 Task: Create a sub task Release to Production / Go Live for the task  Upgrade and migrate company business intelligence to a cloud-based solution in the project AztecTech , assign it to team member softage.4@softage.net and update the status of the sub task to  On Track  , set the priority of the sub task to Low
Action: Mouse moved to (826, 406)
Screenshot: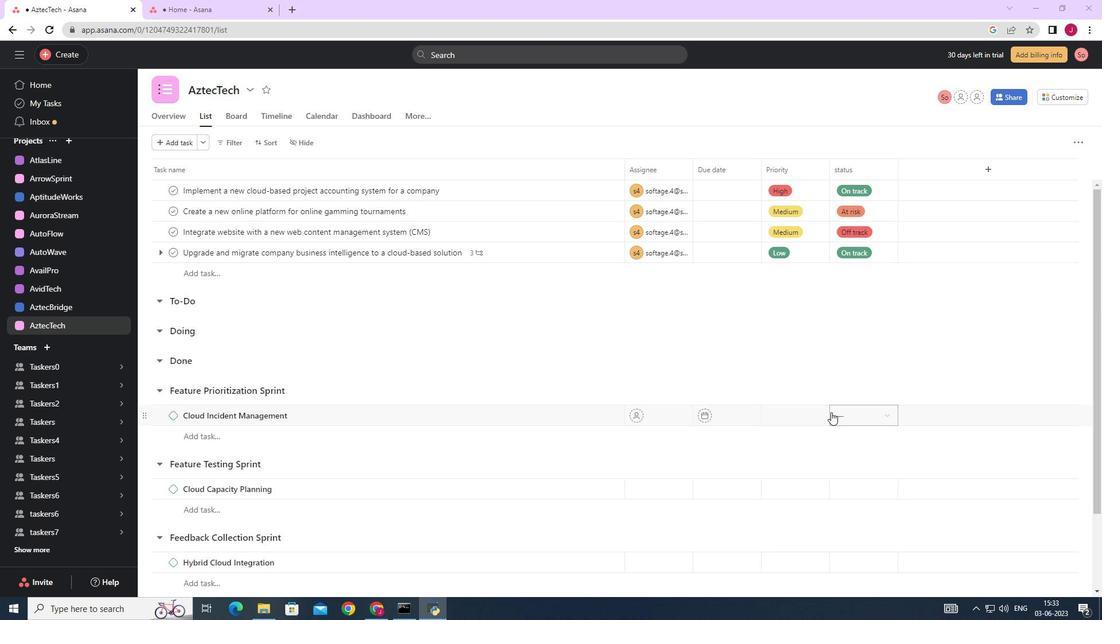 
Action: Mouse scrolled (826, 407) with delta (0, 0)
Screenshot: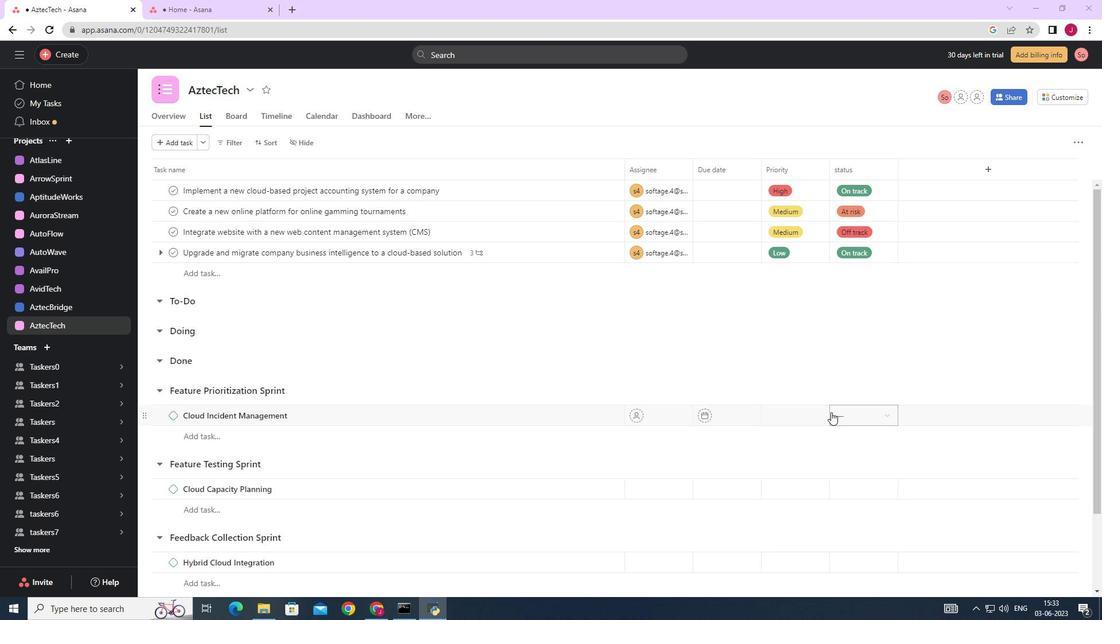 
Action: Mouse scrolled (826, 407) with delta (0, 0)
Screenshot: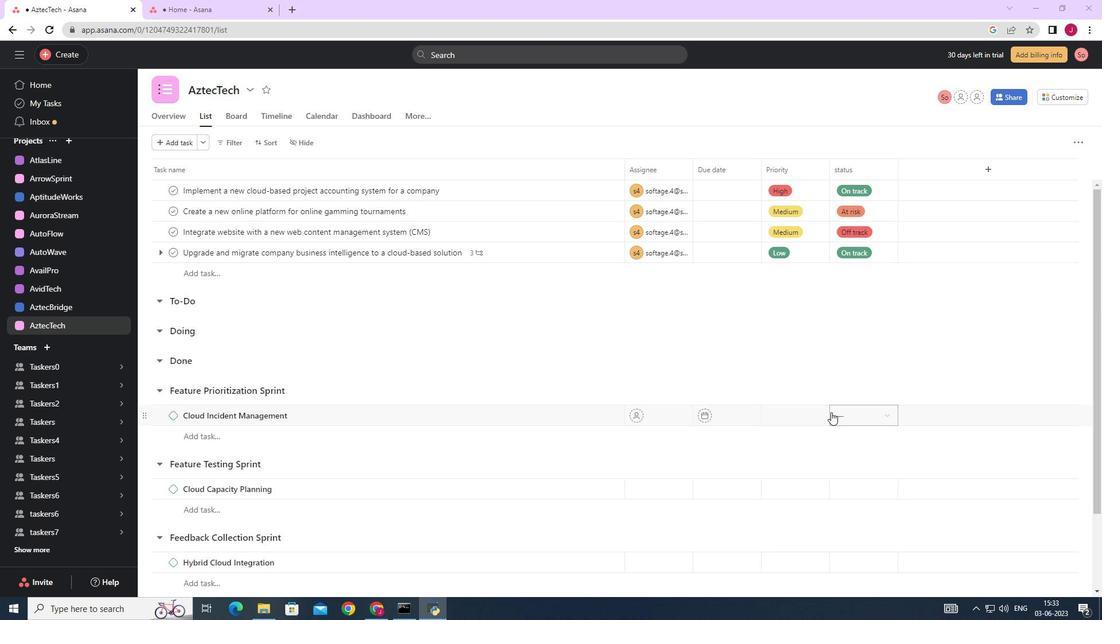 
Action: Mouse moved to (823, 404)
Screenshot: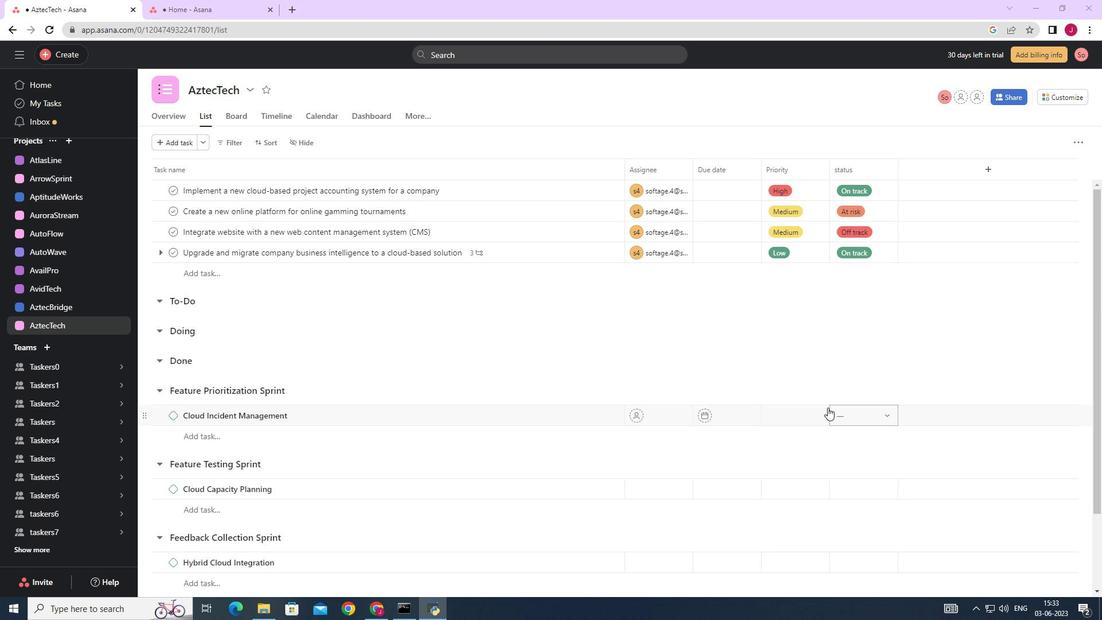 
Action: Mouse scrolled (823, 404) with delta (0, 0)
Screenshot: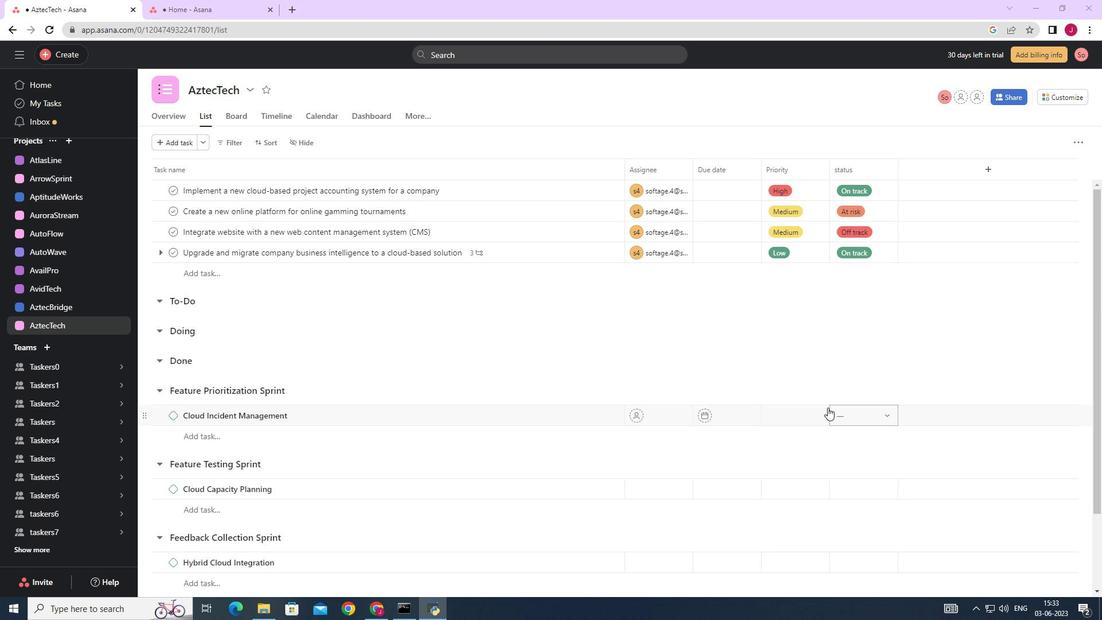 
Action: Mouse moved to (544, 249)
Screenshot: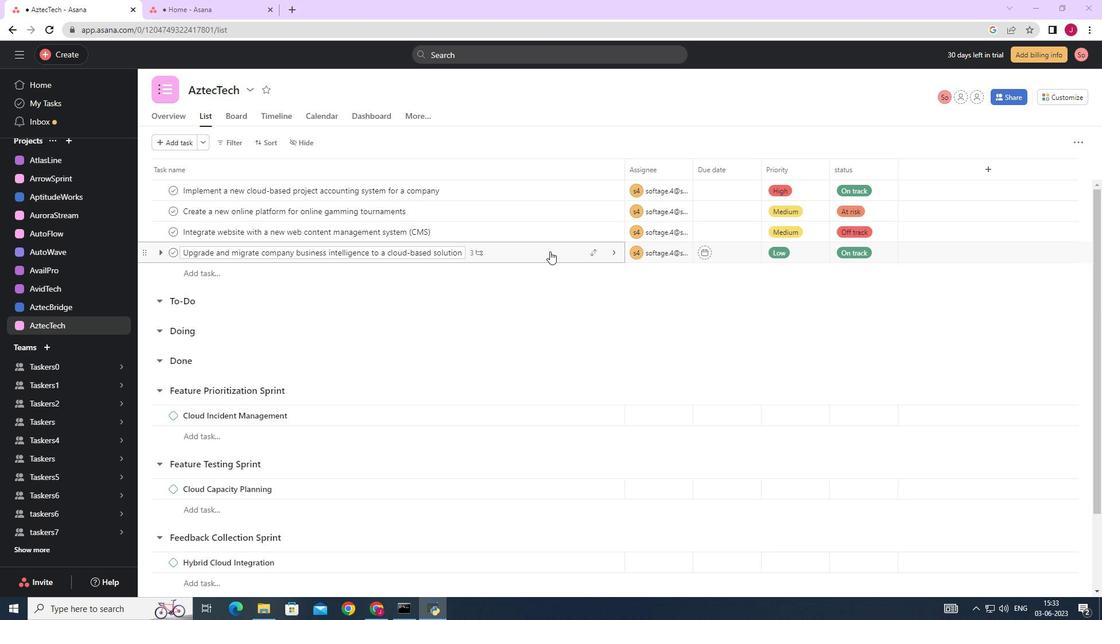 
Action: Mouse pressed left at (544, 249)
Screenshot: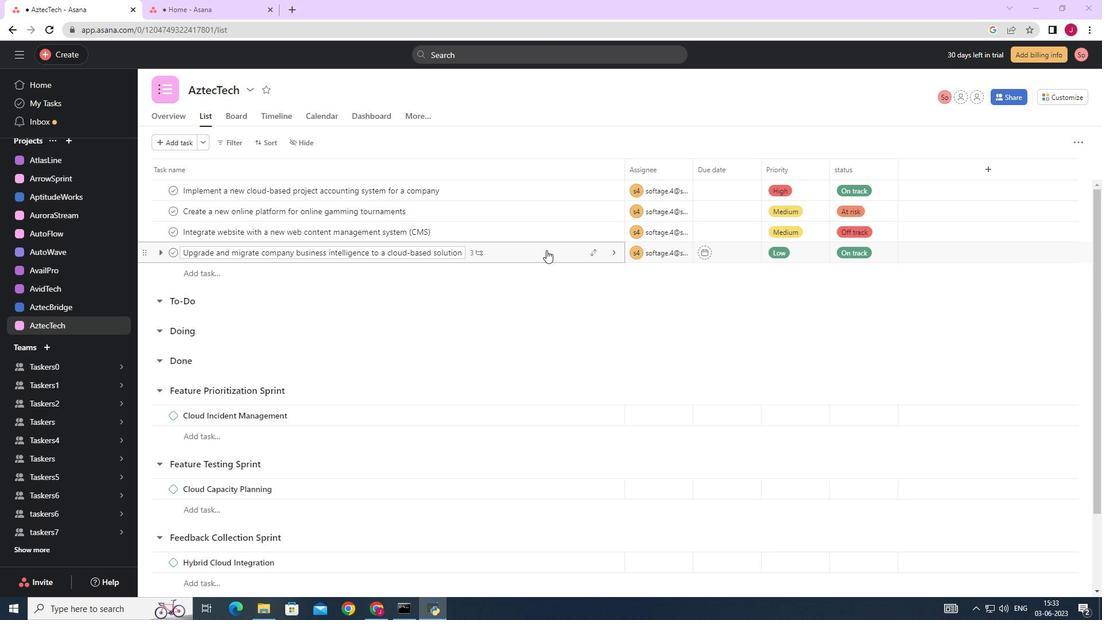 
Action: Mouse moved to (799, 386)
Screenshot: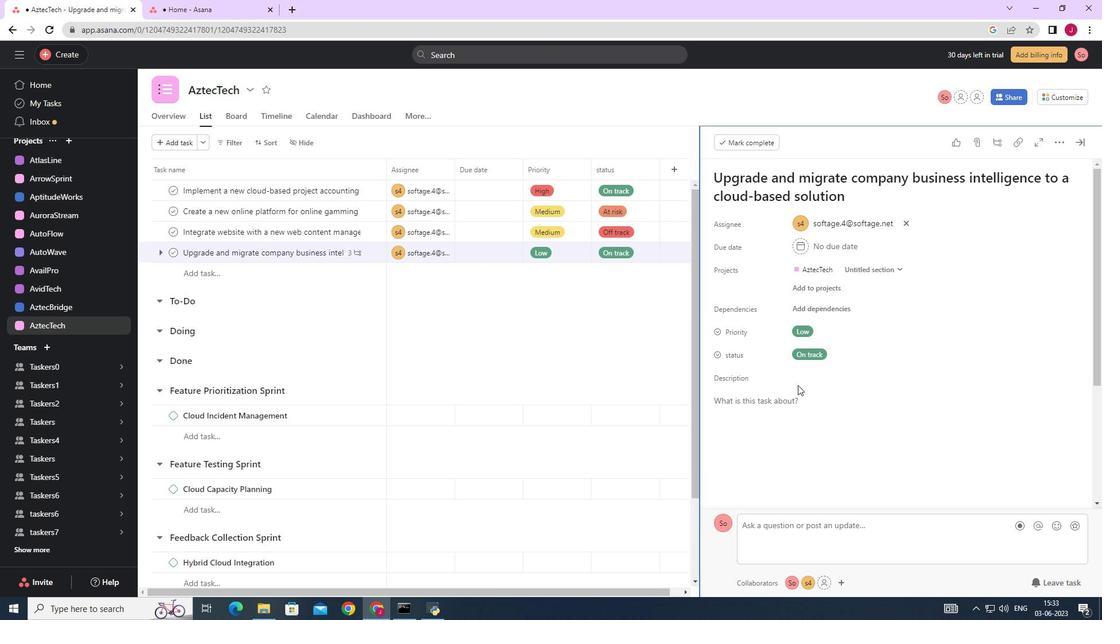
Action: Mouse scrolled (799, 386) with delta (0, 0)
Screenshot: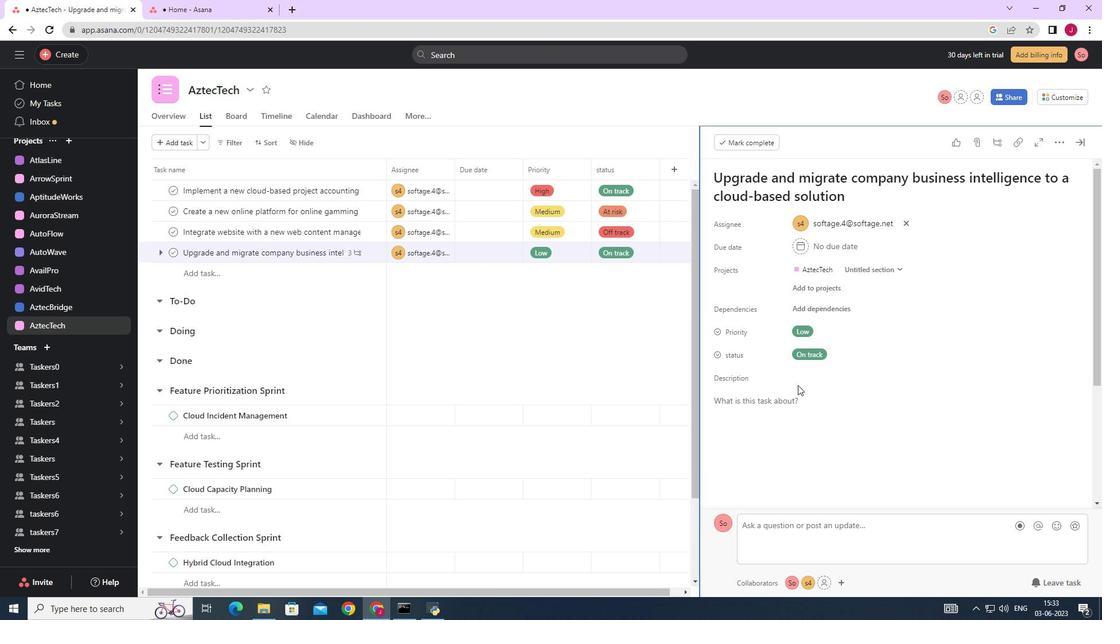 
Action: Mouse scrolled (799, 386) with delta (0, 0)
Screenshot: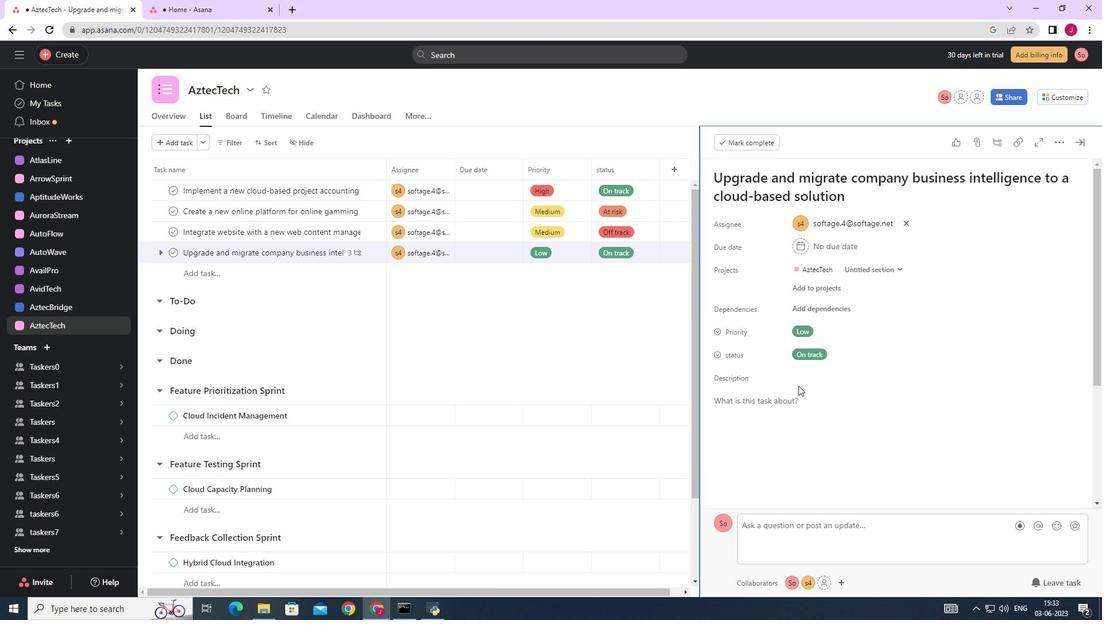 
Action: Mouse scrolled (799, 386) with delta (0, 0)
Screenshot: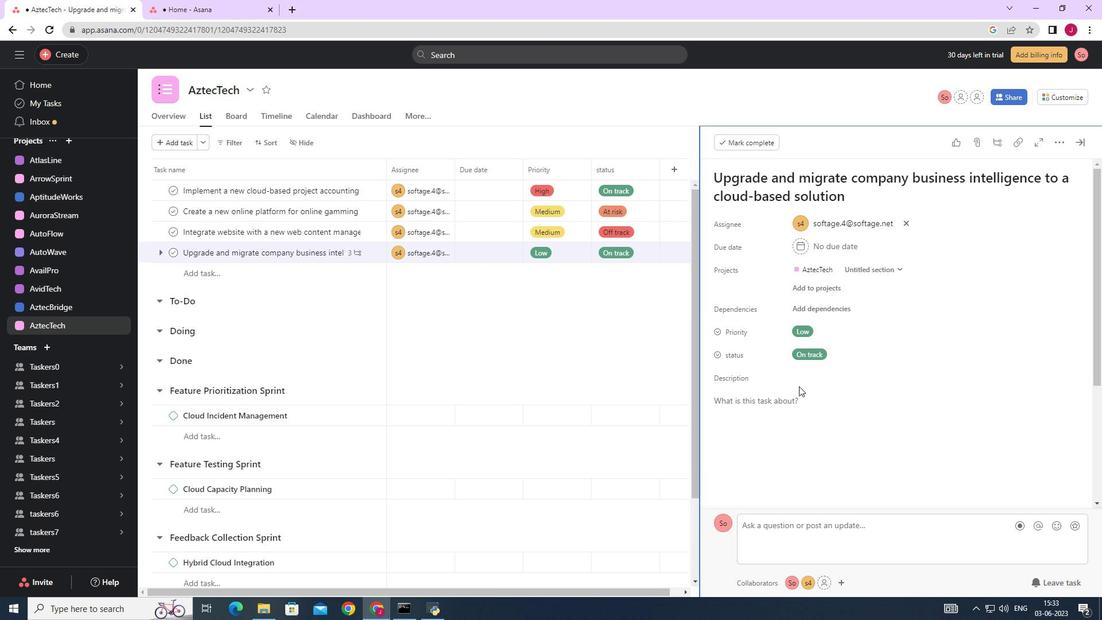 
Action: Mouse moved to (799, 387)
Screenshot: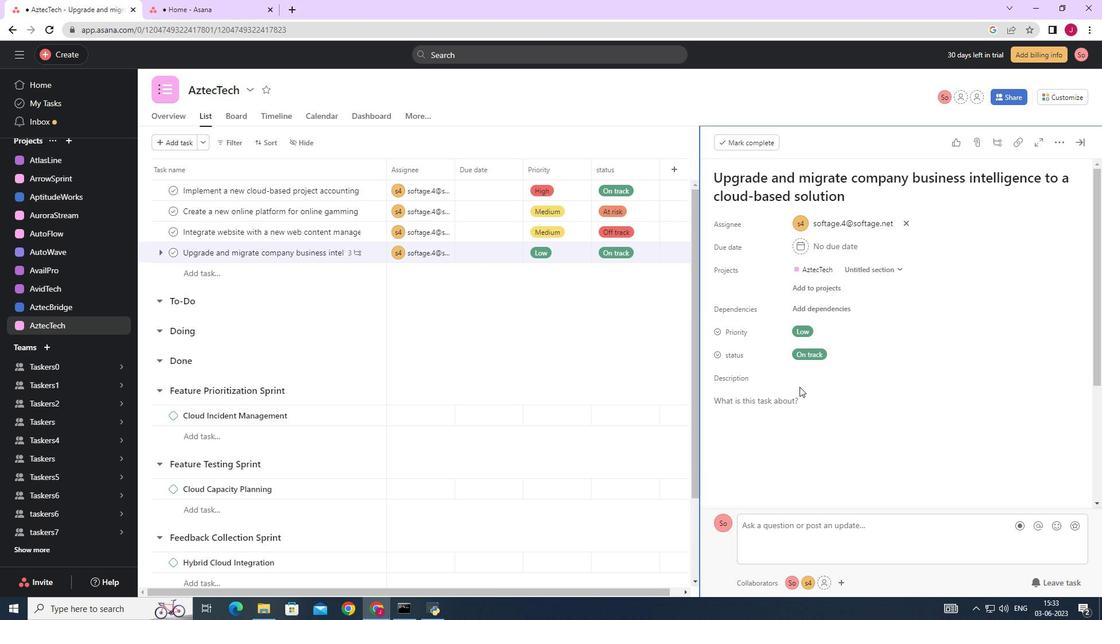 
Action: Mouse scrolled (799, 386) with delta (0, 0)
Screenshot: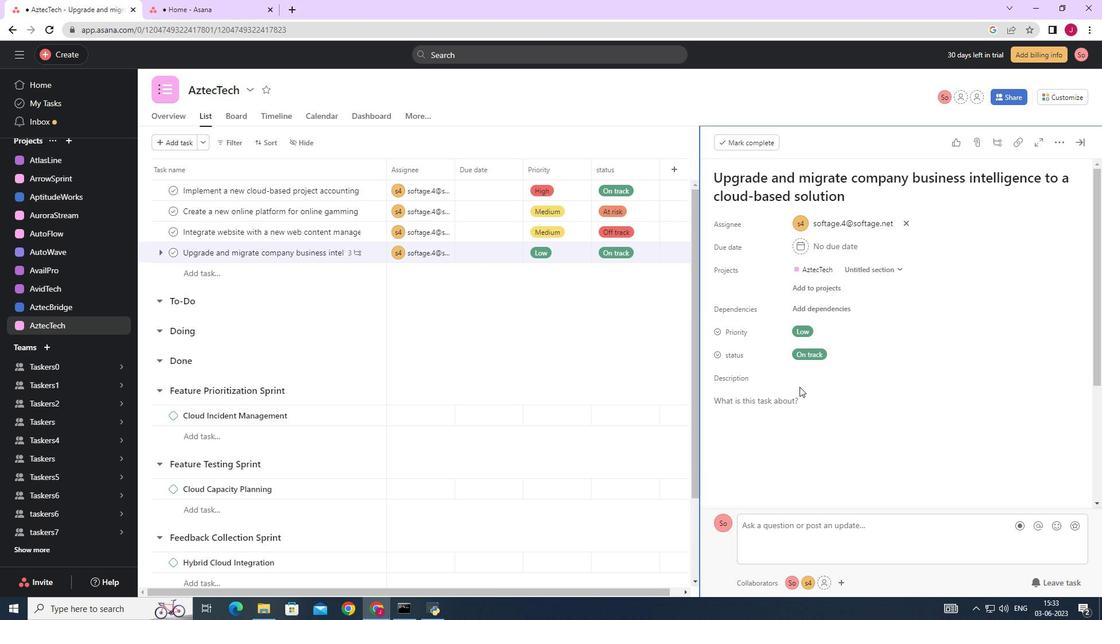 
Action: Mouse moved to (741, 416)
Screenshot: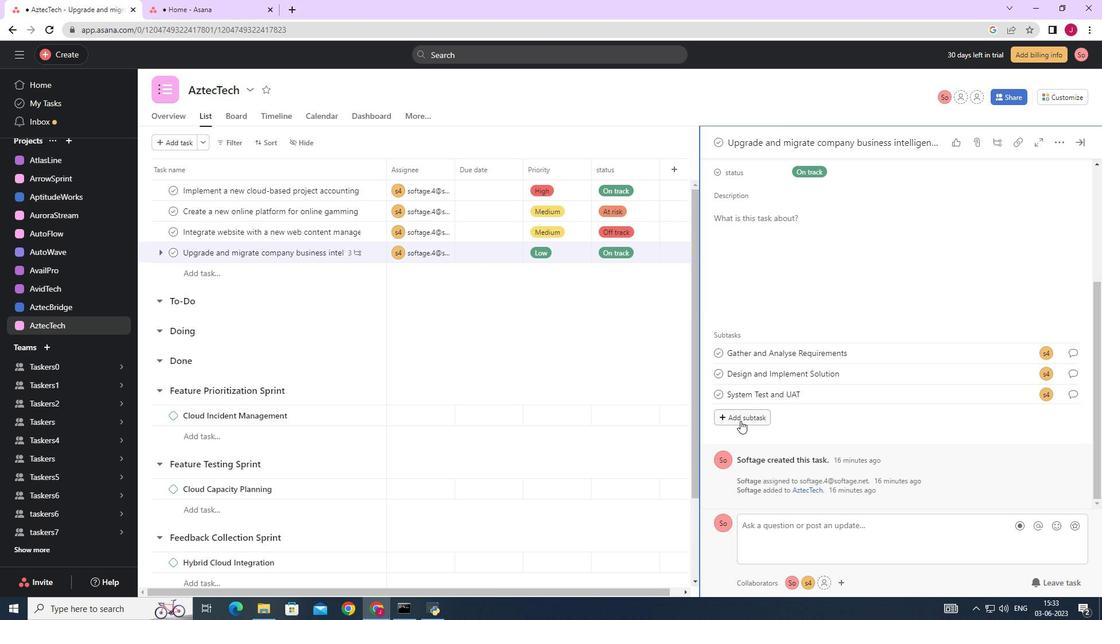 
Action: Mouse pressed left at (741, 416)
Screenshot: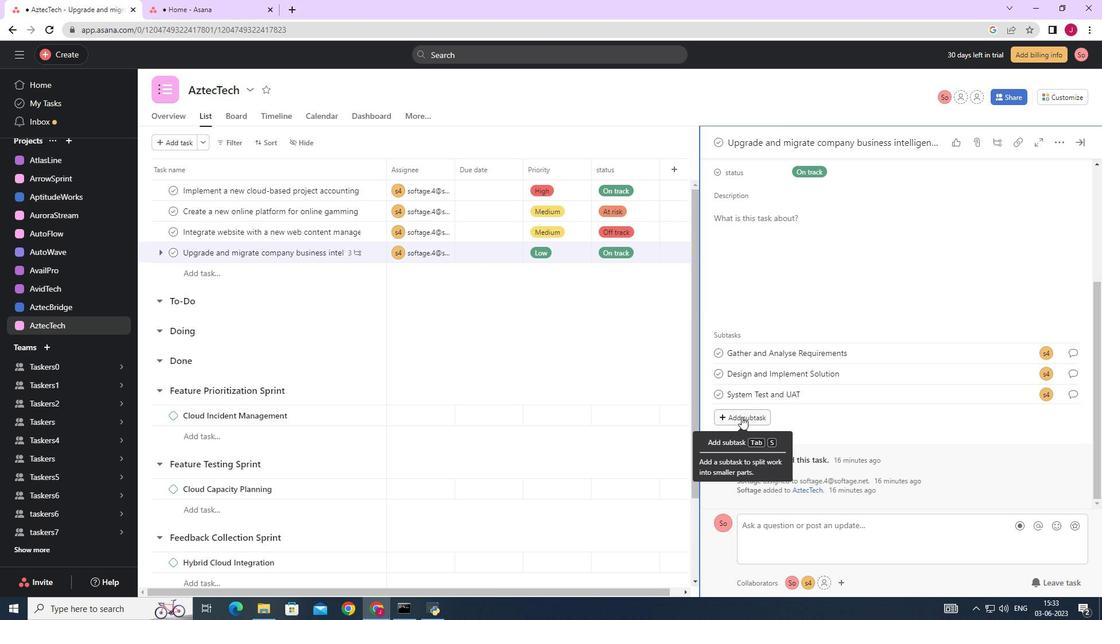 
Action: Mouse moved to (734, 398)
Screenshot: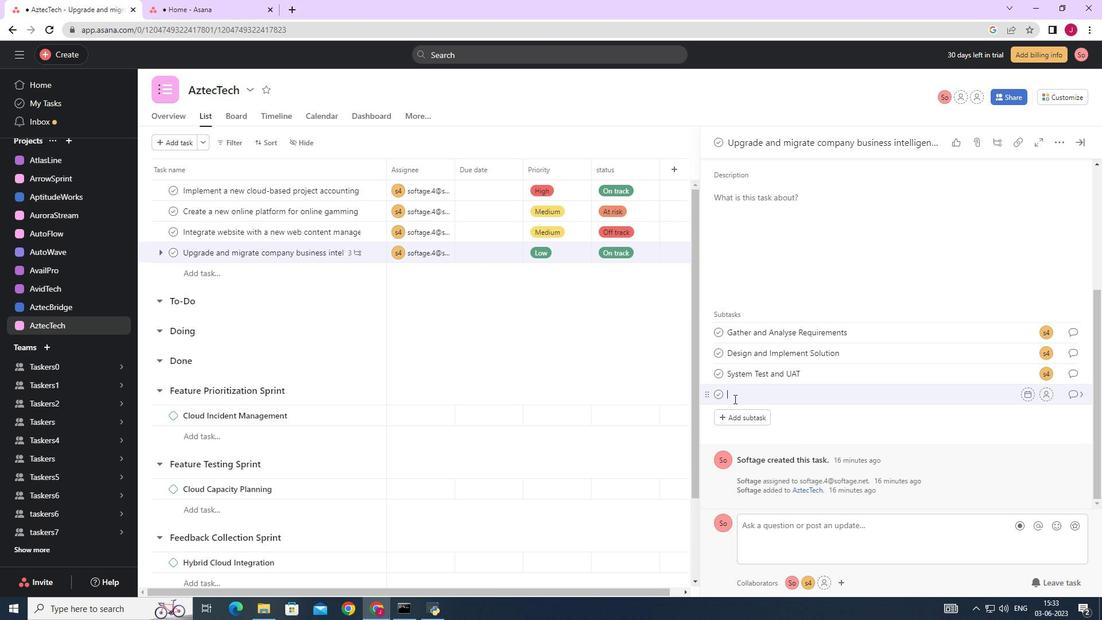 
Action: Key pressed <Key.caps_lock>R<Key.caps_lock>elease<Key.space><Key.backspace><Key.backspace><Key.backspace><Key.backspace><Key.backspace><Key.backspace><Key.backspace><Key.backspace><Key.backspace><Key.backspace><Key.backspace><Key.backspace><Key.backspace>r<Key.caps_lock>ELEASE<Key.space>TO<Key.space>PRODUCTION<Key.space>/<Key.space><Key.caps_lock>g<Key.caps_lock>O<Key.space><Key.caps_lock>l<Key.caps_lock>IVE
Screenshot: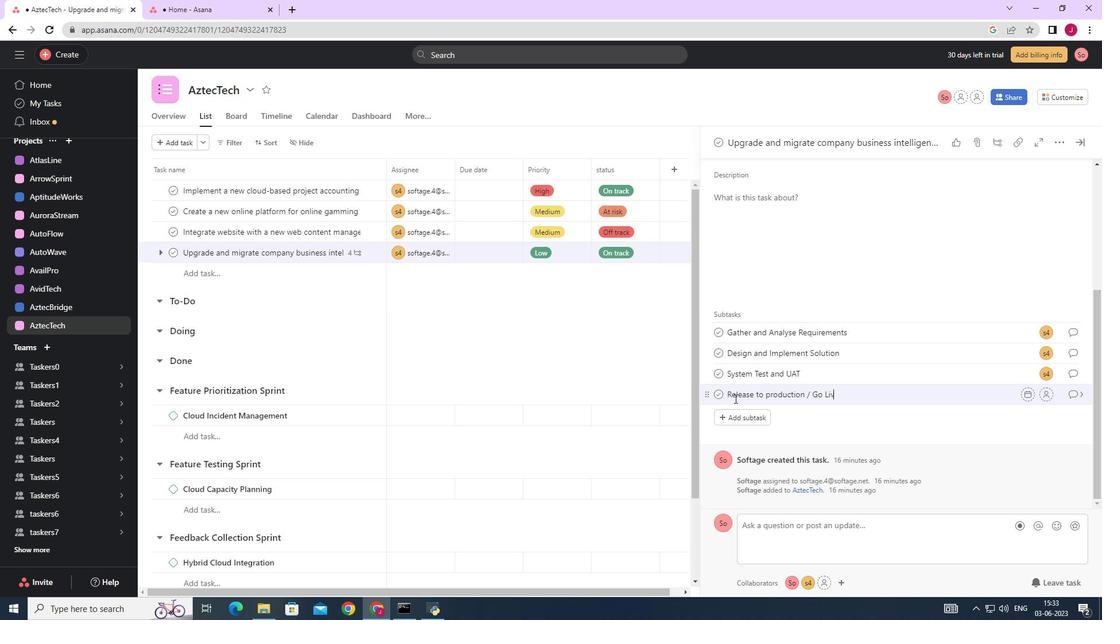 
Action: Mouse moved to (1049, 394)
Screenshot: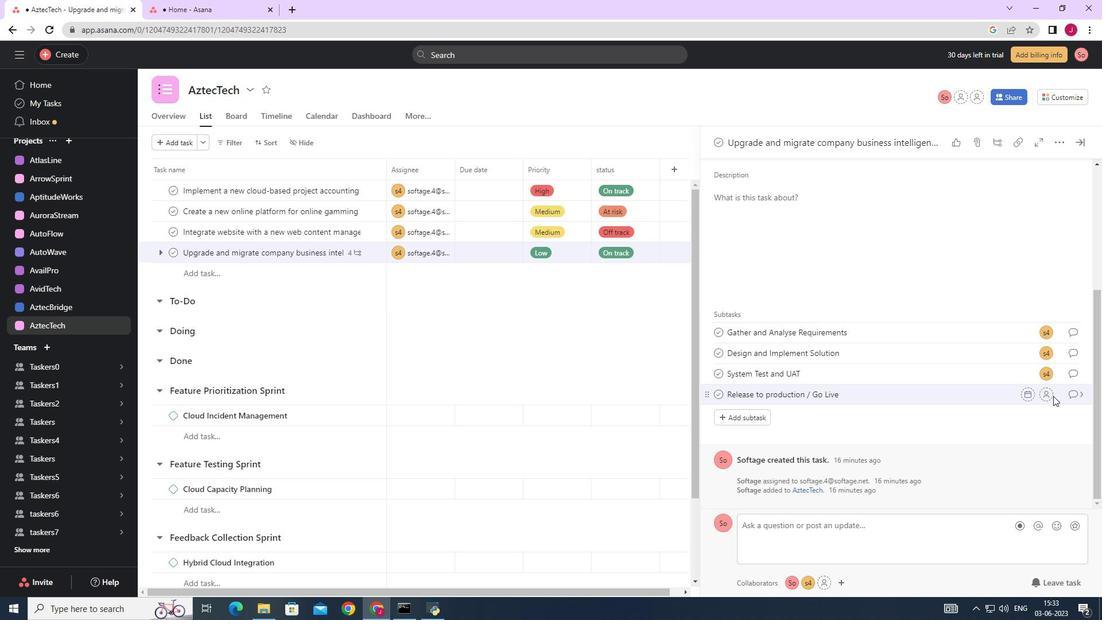 
Action: Mouse pressed left at (1049, 394)
Screenshot: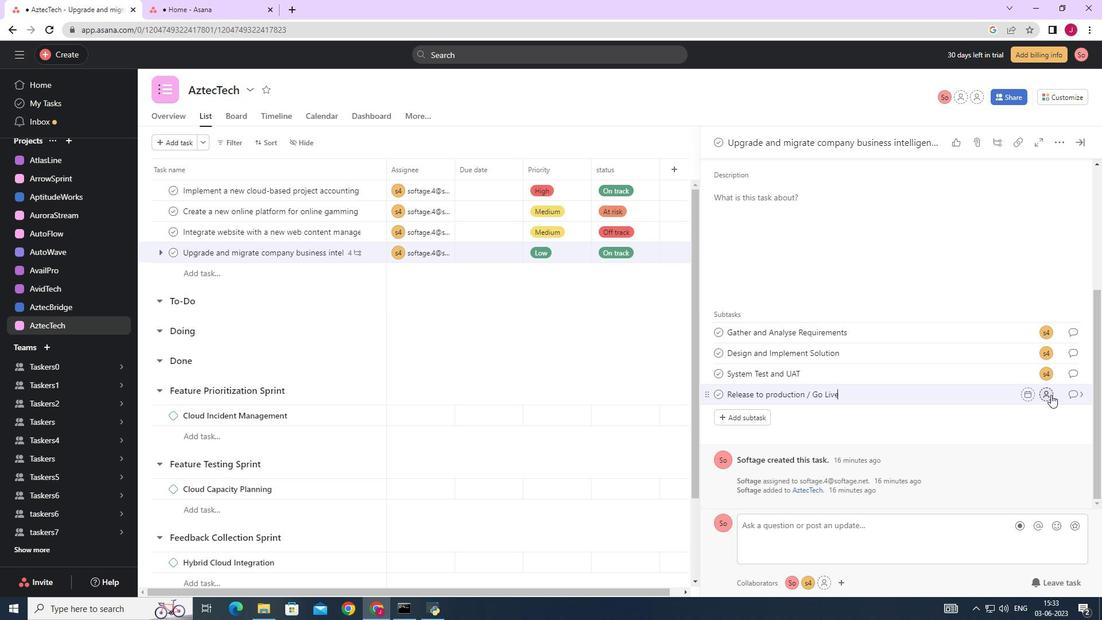 
Action: Mouse moved to (880, 425)
Screenshot: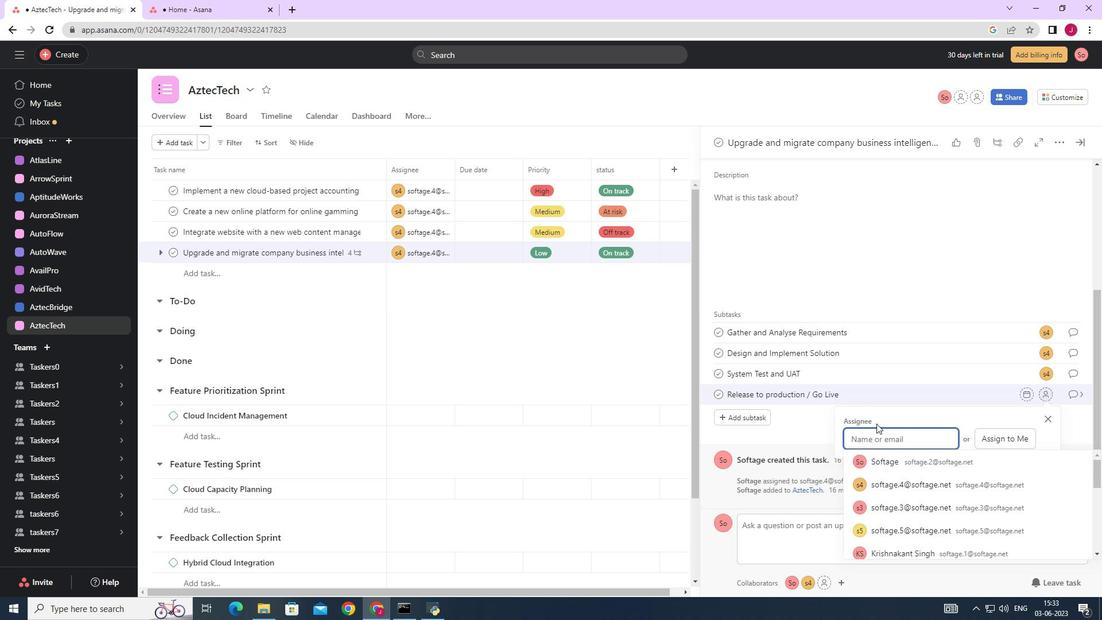 
Action: Key pressed SOFTAGE.4
Screenshot: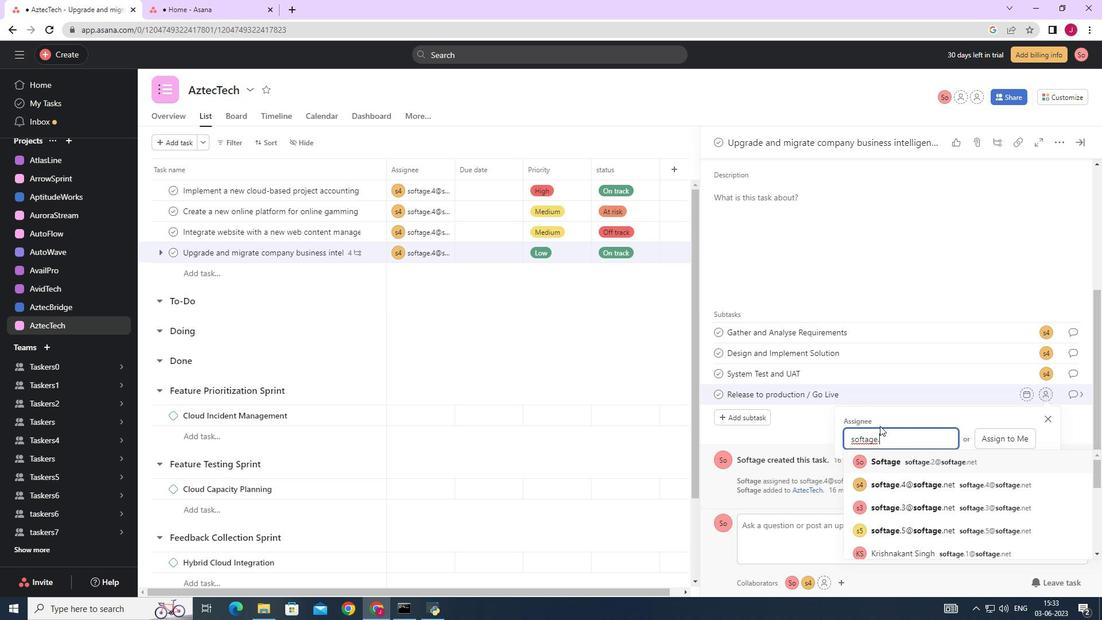 
Action: Mouse moved to (901, 462)
Screenshot: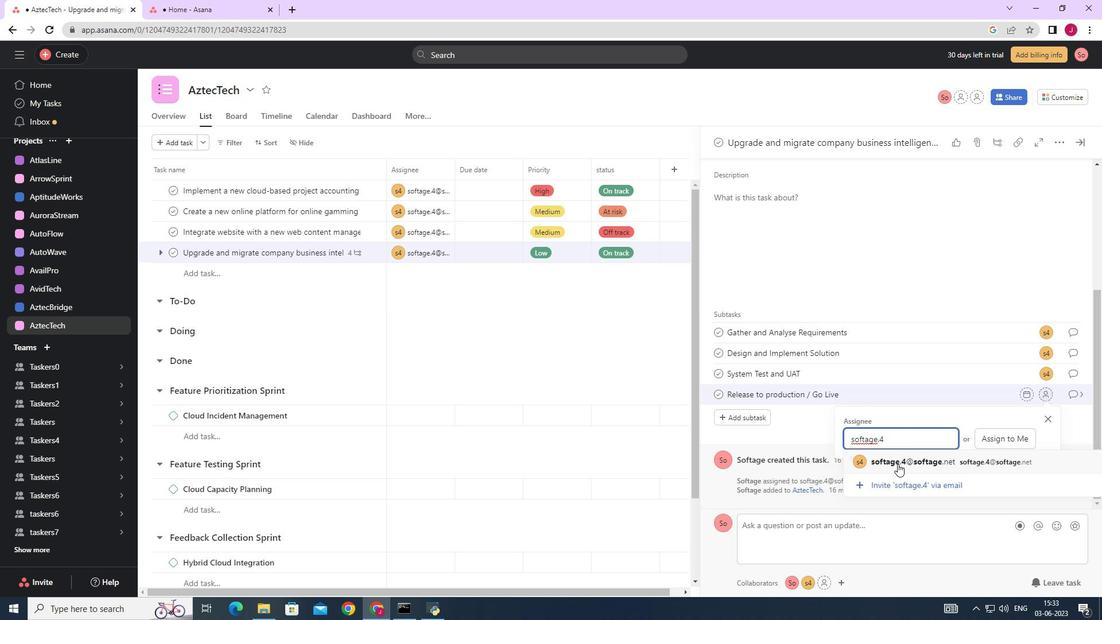 
Action: Mouse pressed left at (901, 462)
Screenshot: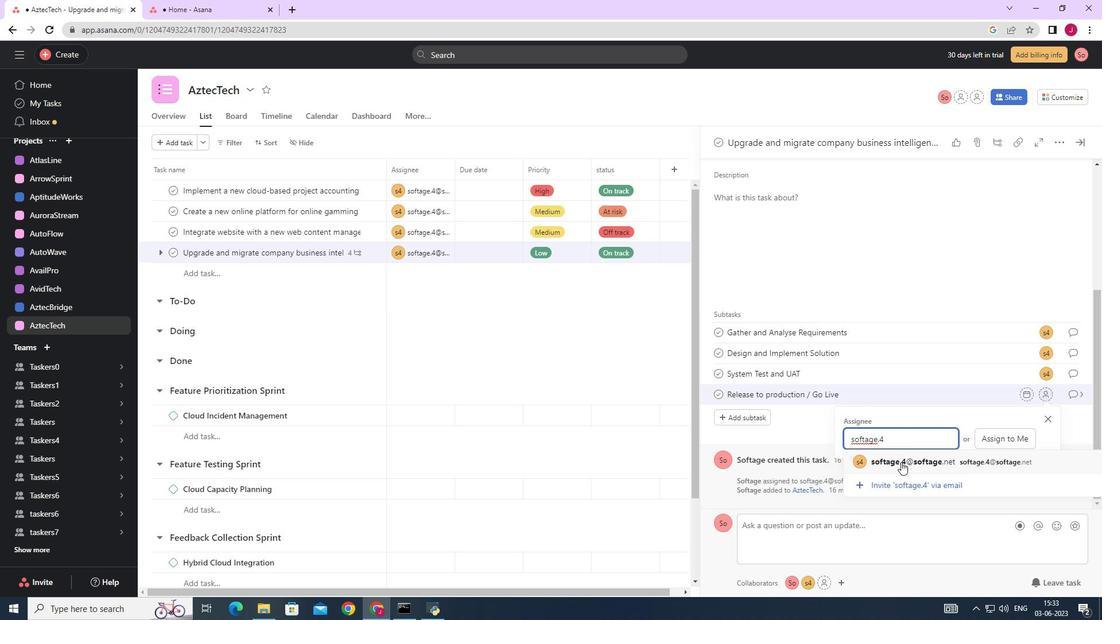 
Action: Mouse moved to (1071, 393)
Screenshot: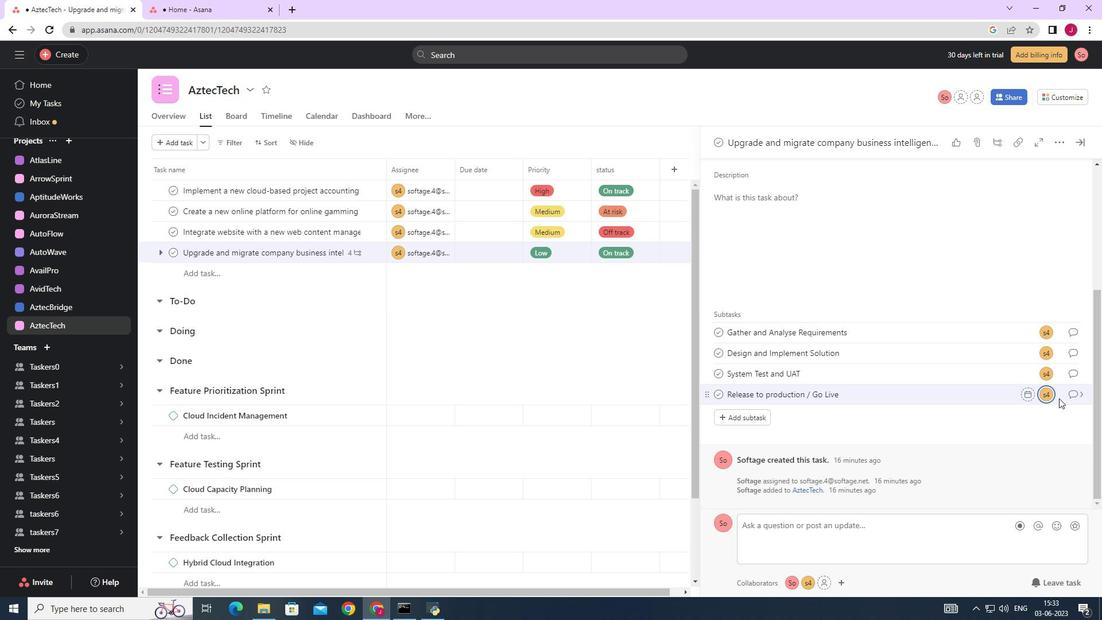 
Action: Mouse pressed left at (1071, 393)
Screenshot: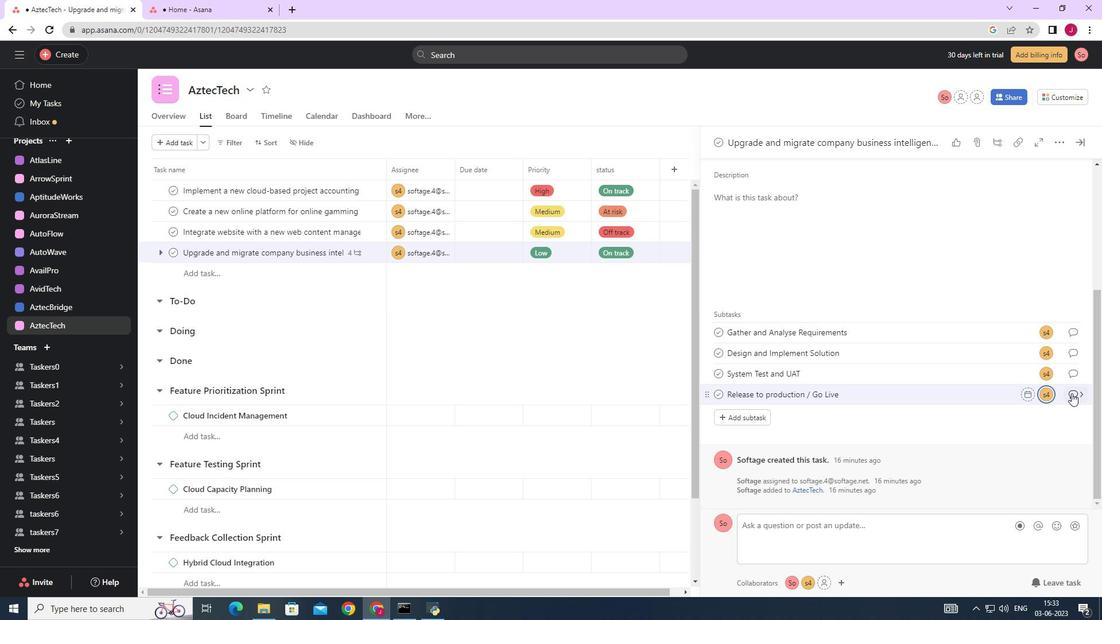 
Action: Mouse moved to (757, 302)
Screenshot: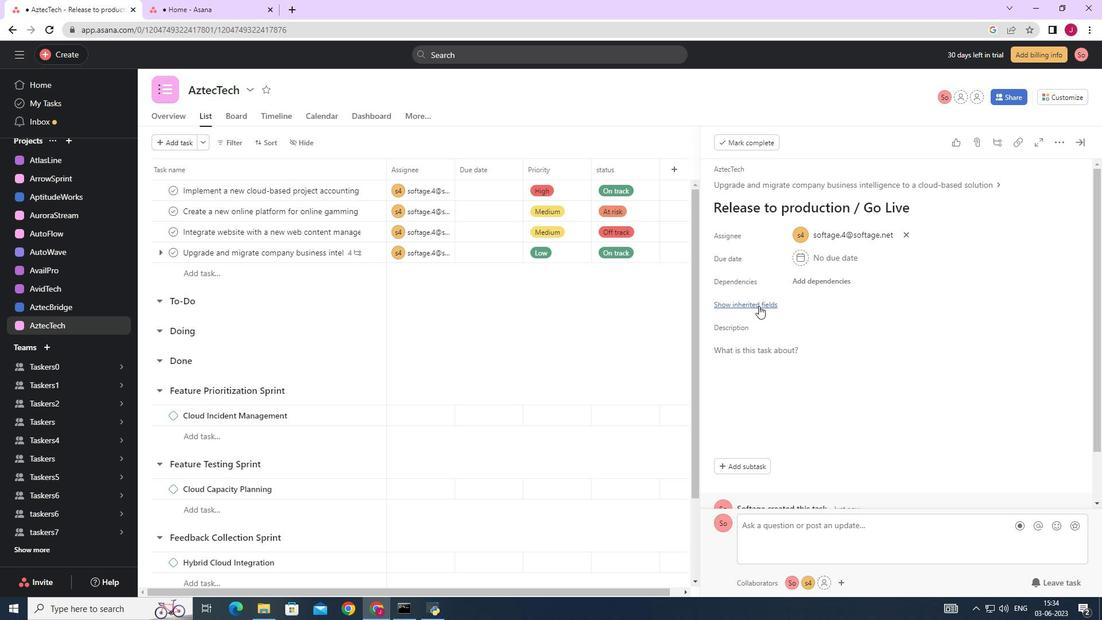 
Action: Mouse pressed left at (757, 302)
Screenshot: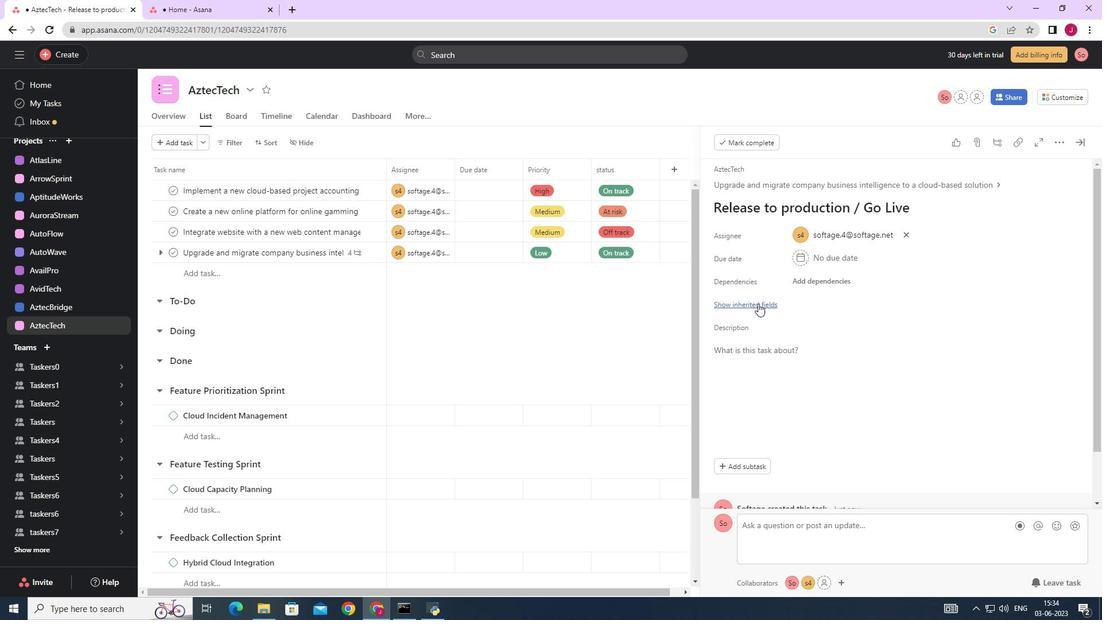 
Action: Mouse moved to (810, 326)
Screenshot: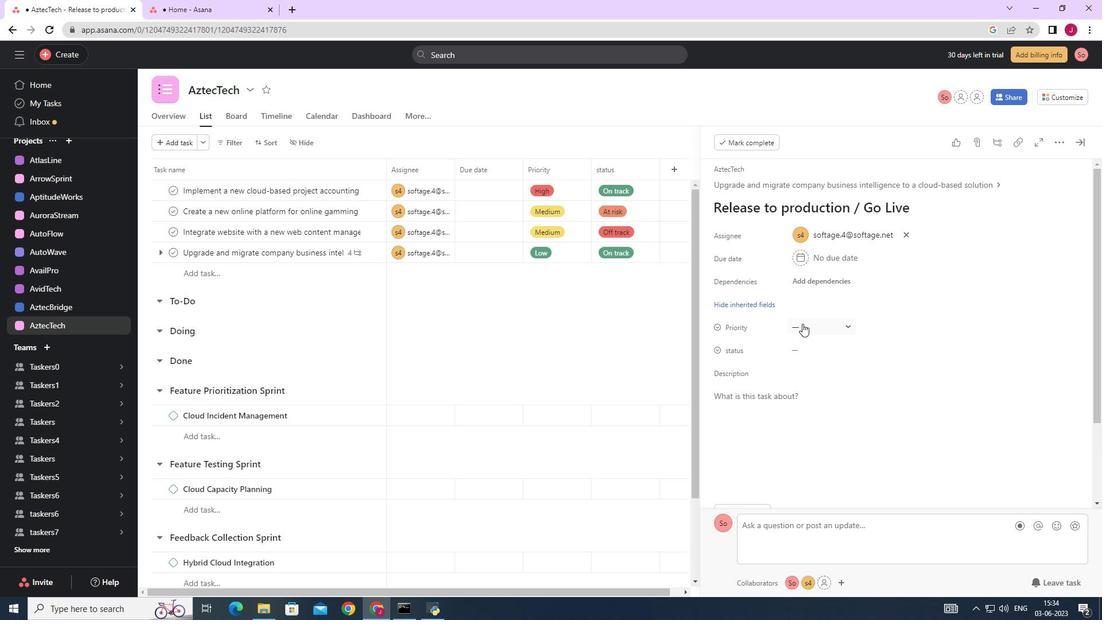 
Action: Mouse pressed left at (810, 326)
Screenshot: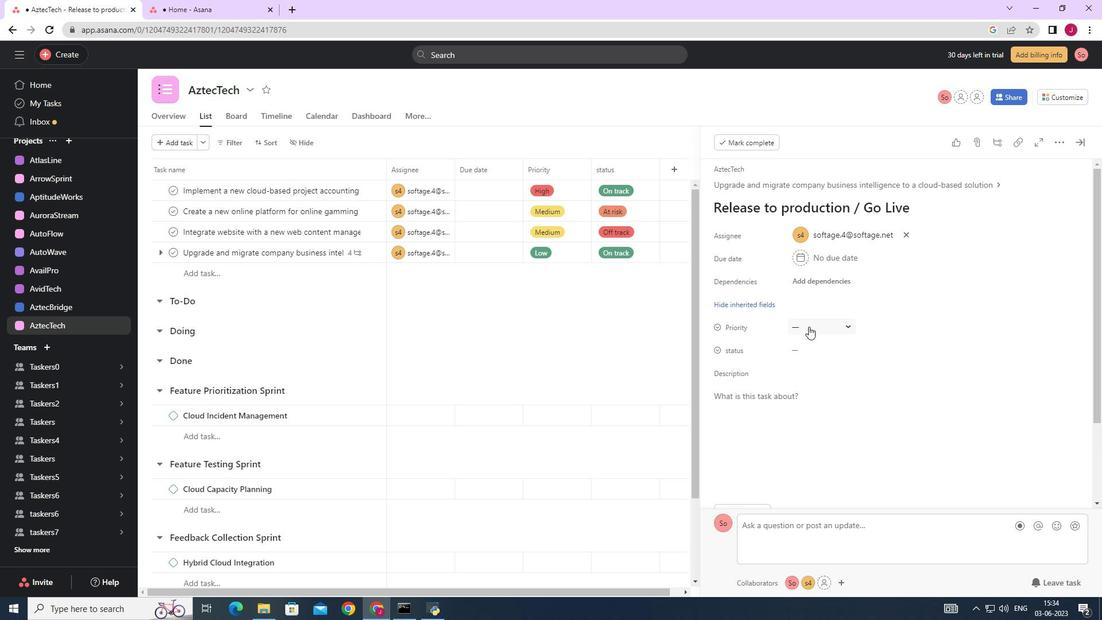 
Action: Mouse moved to (819, 406)
Screenshot: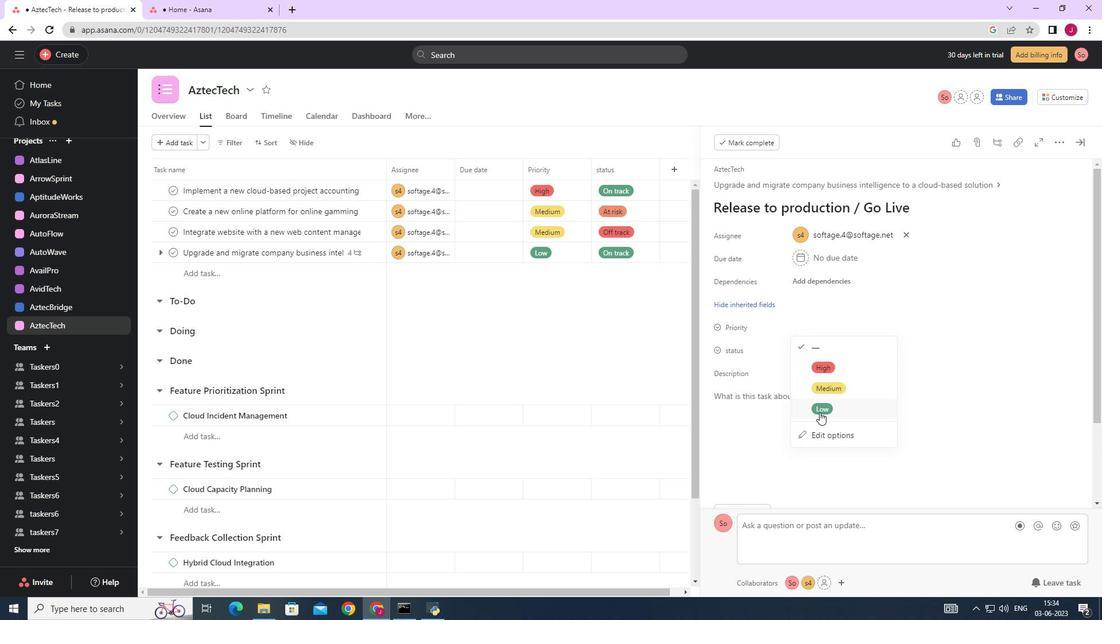 
Action: Mouse pressed left at (819, 406)
Screenshot: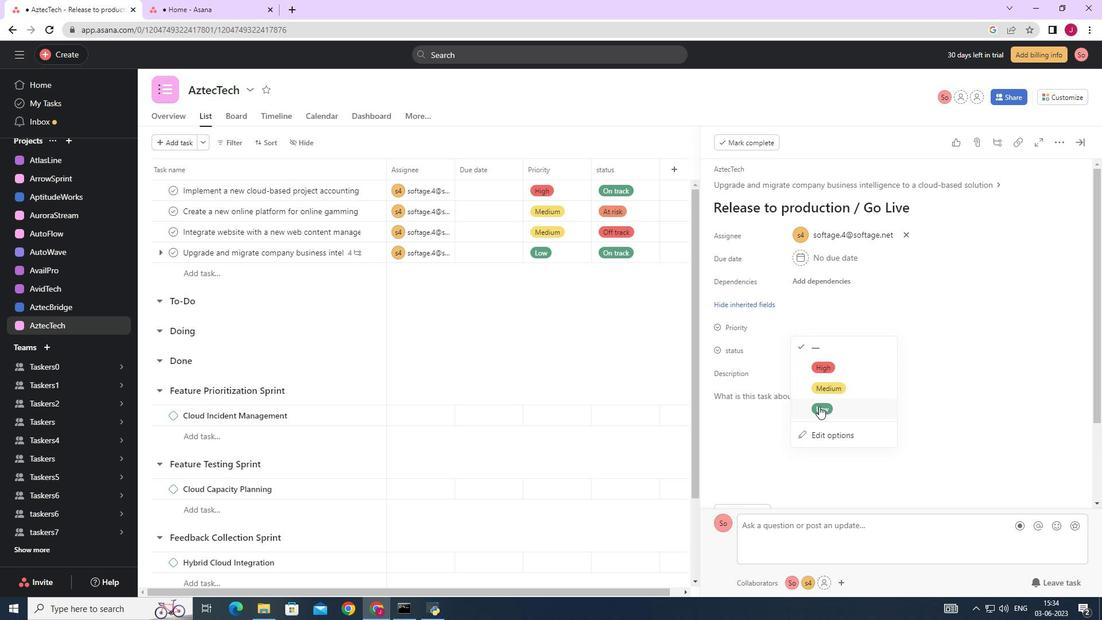 
Action: Mouse moved to (815, 348)
Screenshot: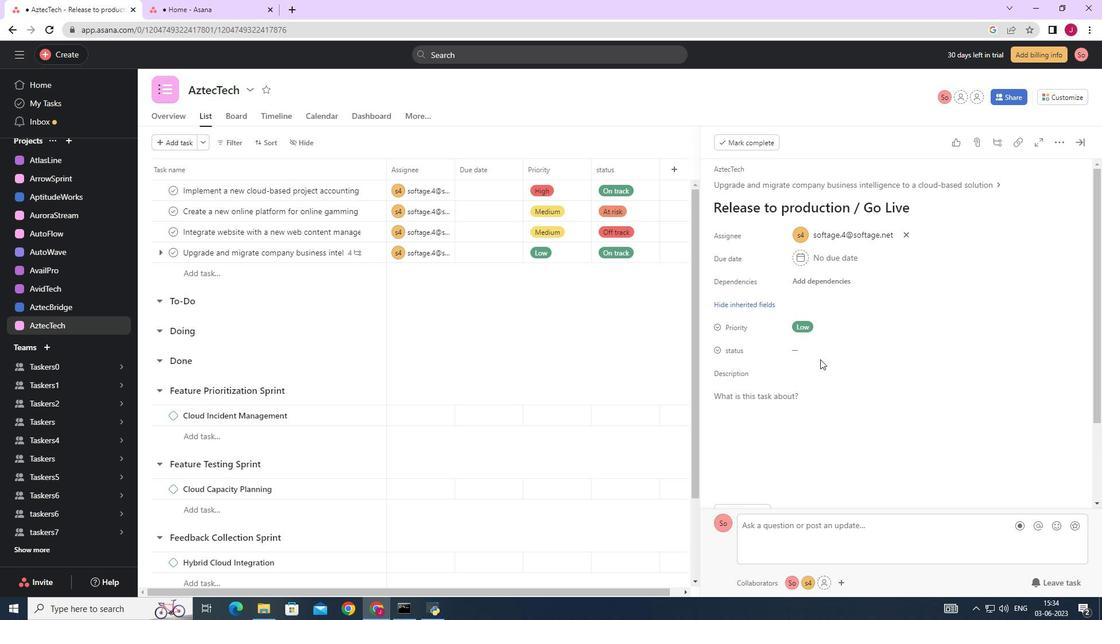
Action: Mouse pressed left at (815, 348)
Screenshot: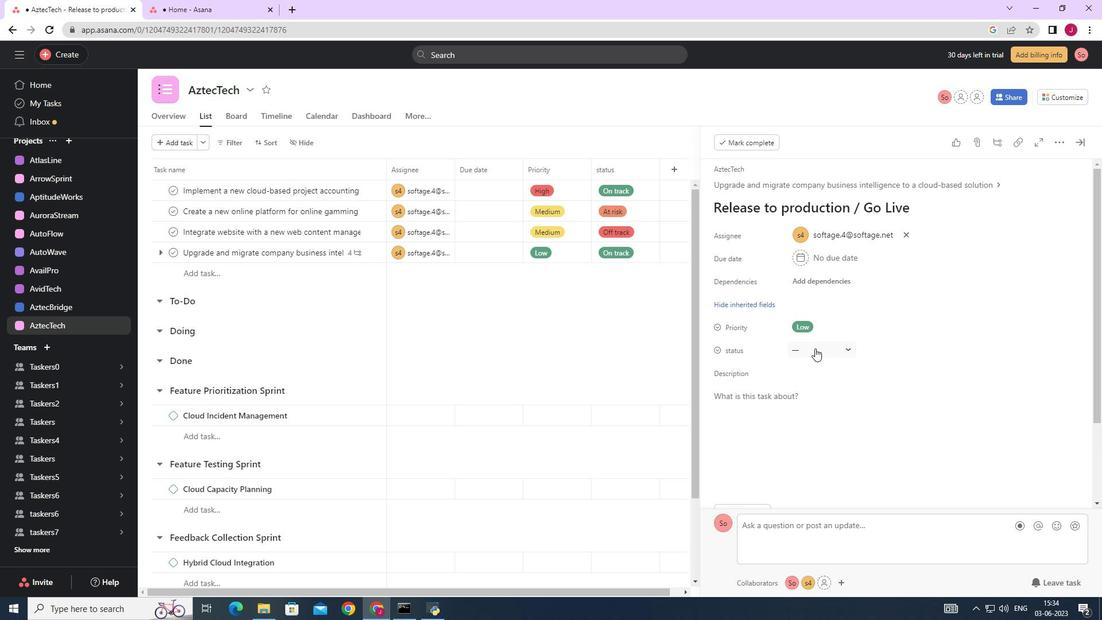 
Action: Mouse moved to (830, 392)
Screenshot: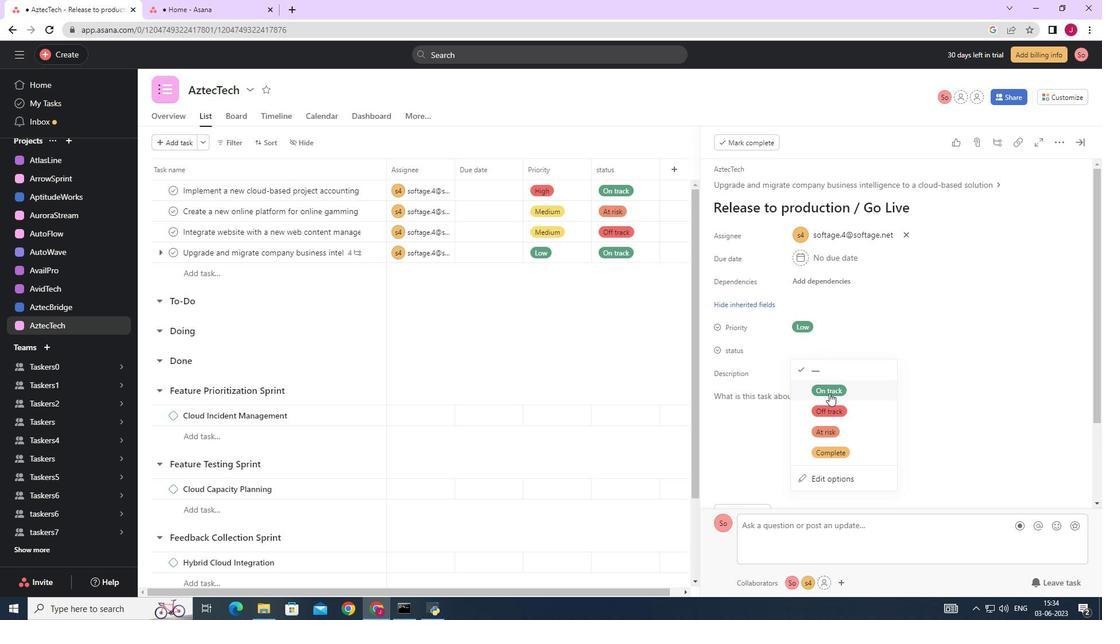 
Action: Mouse pressed left at (830, 392)
Screenshot: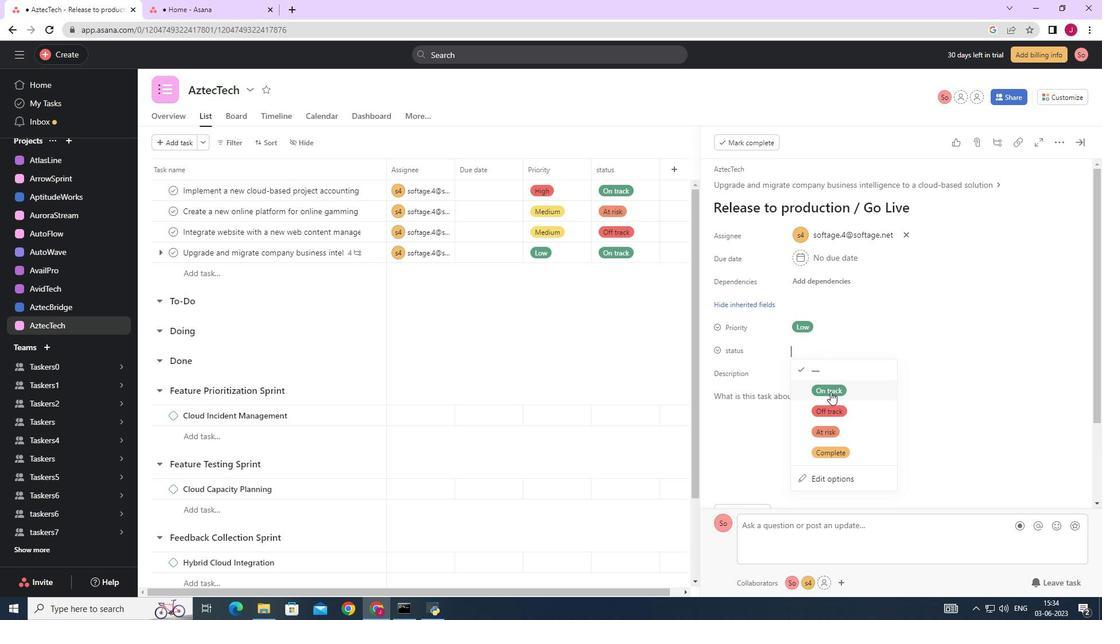 
Action: Mouse moved to (1079, 142)
Screenshot: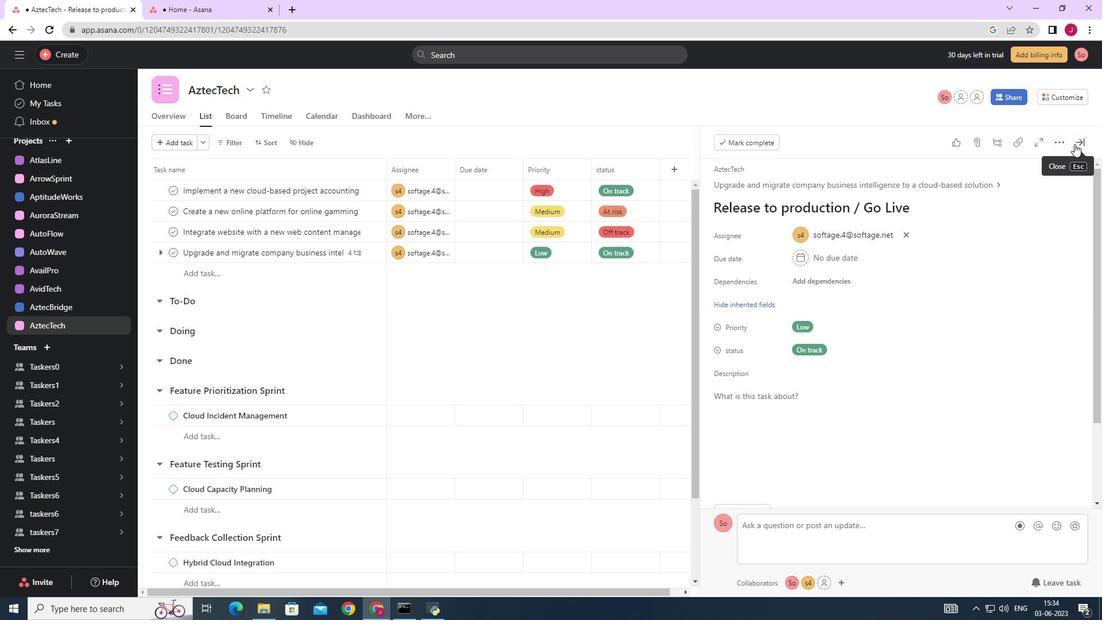 
Action: Mouse pressed left at (1079, 142)
Screenshot: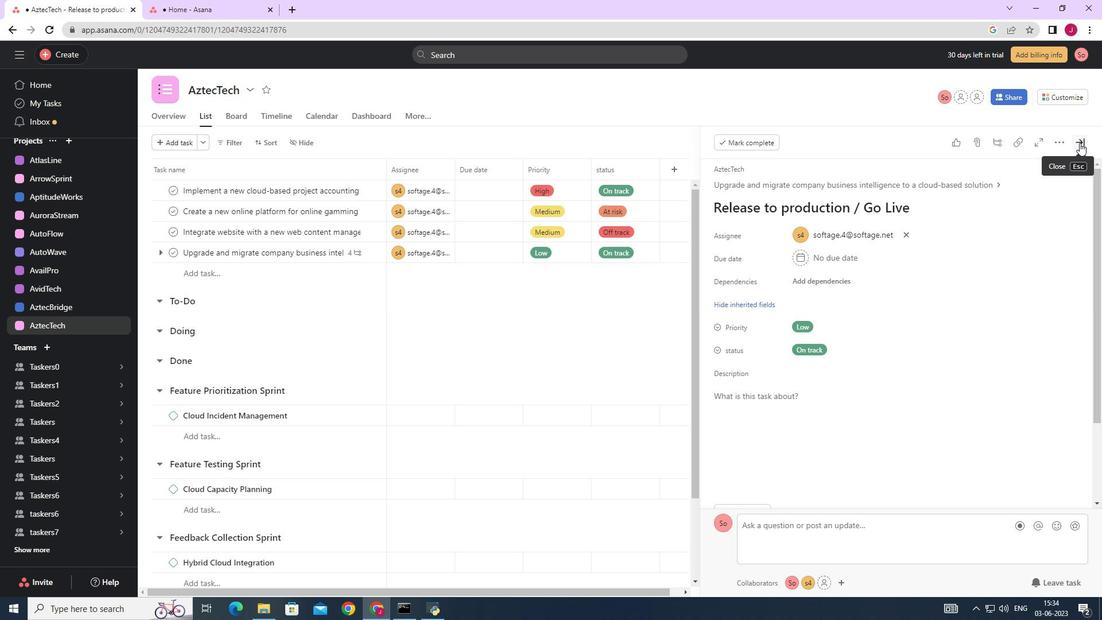 
Action: Mouse moved to (1073, 146)
Screenshot: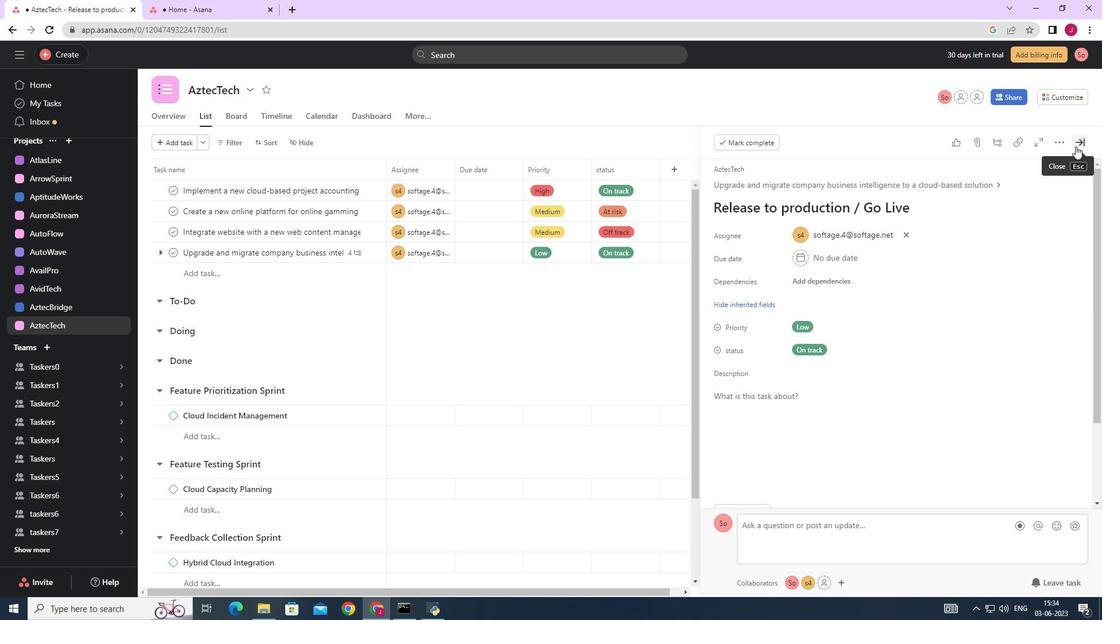 
